 Task: Create a task in Outlook with the subject 'Update Client Database.' Include detailed instructions, set the start date to July 18, 2023, the due date to July 30, 2023, and set the priority to high.
Action: Mouse moved to (11, 160)
Screenshot: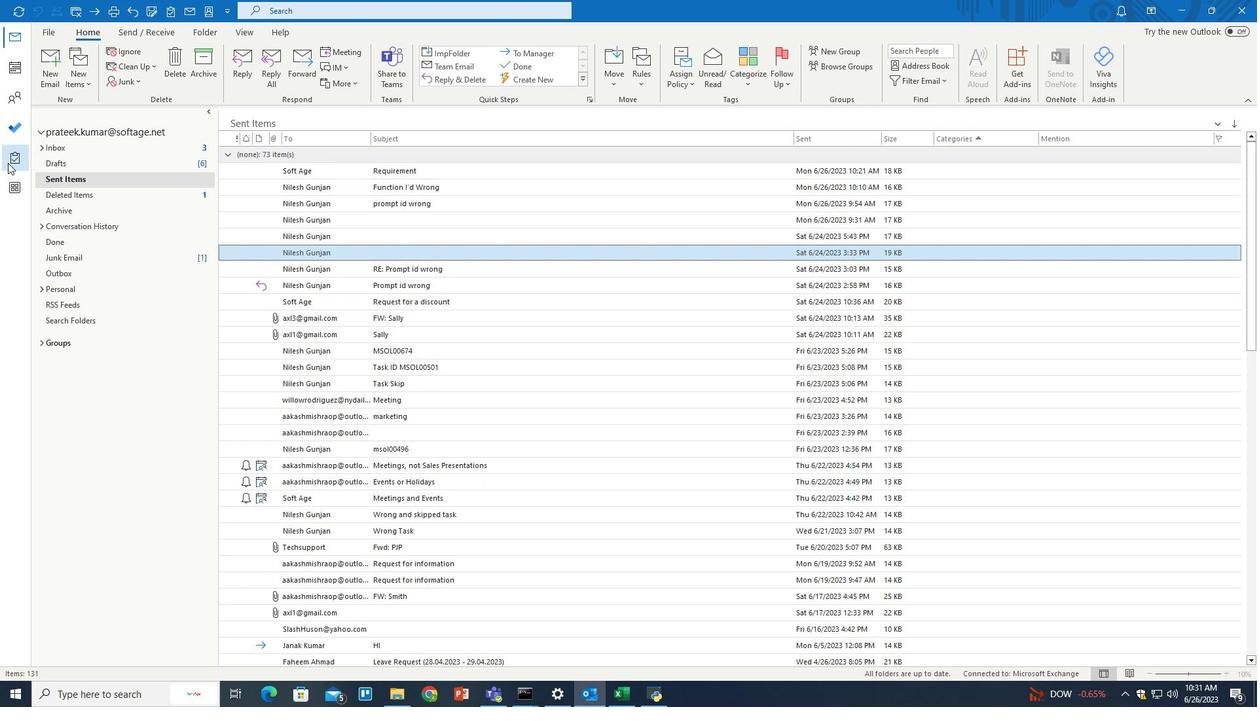 
Action: Mouse pressed left at (11, 160)
Screenshot: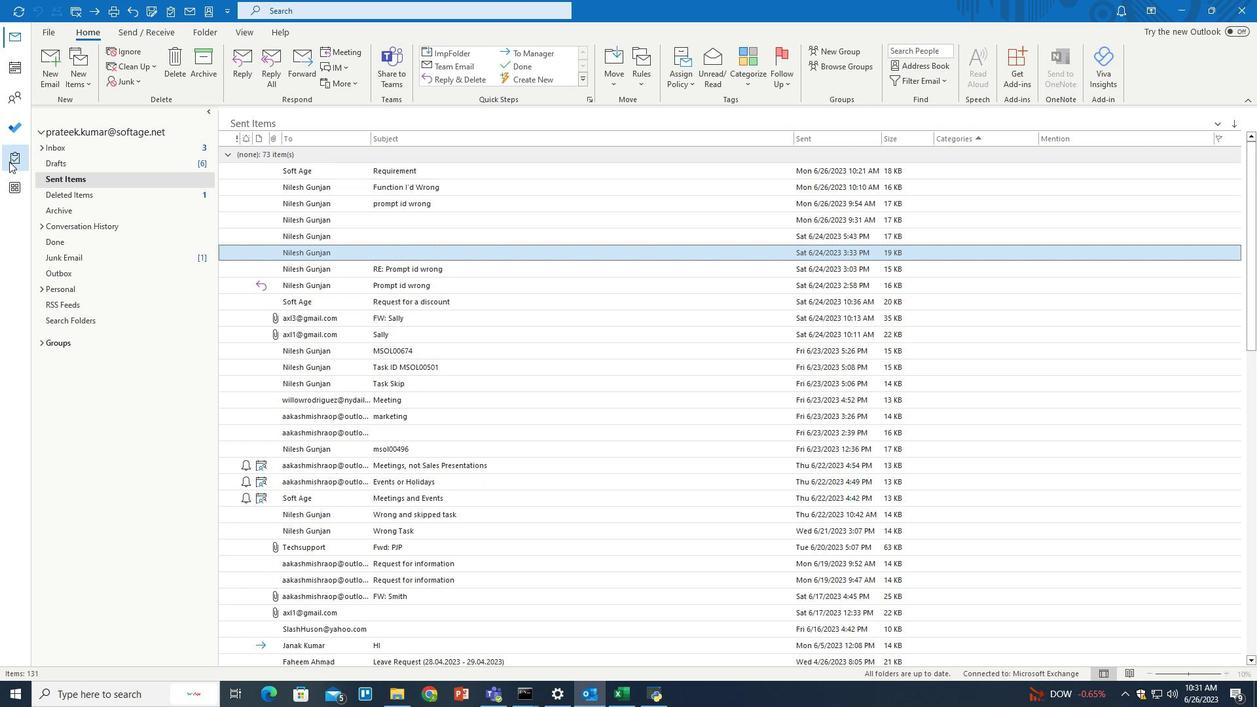 
Action: Mouse moved to (49, 67)
Screenshot: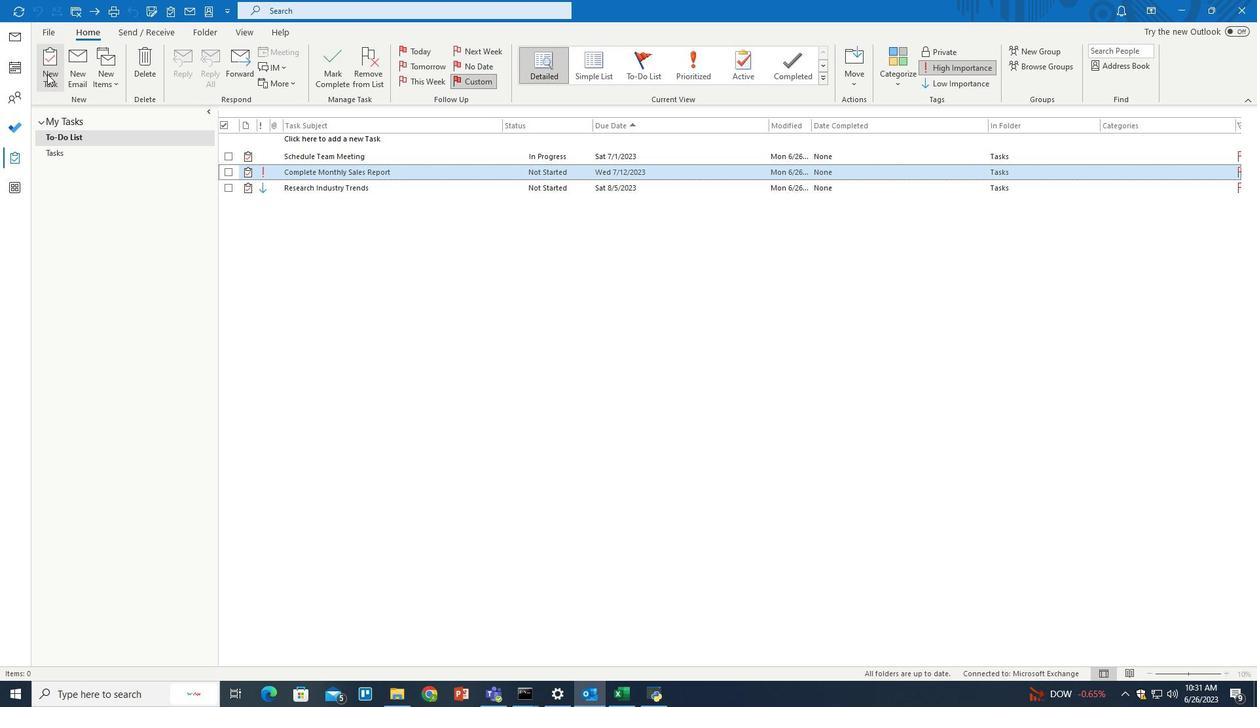 
Action: Mouse pressed left at (49, 67)
Screenshot: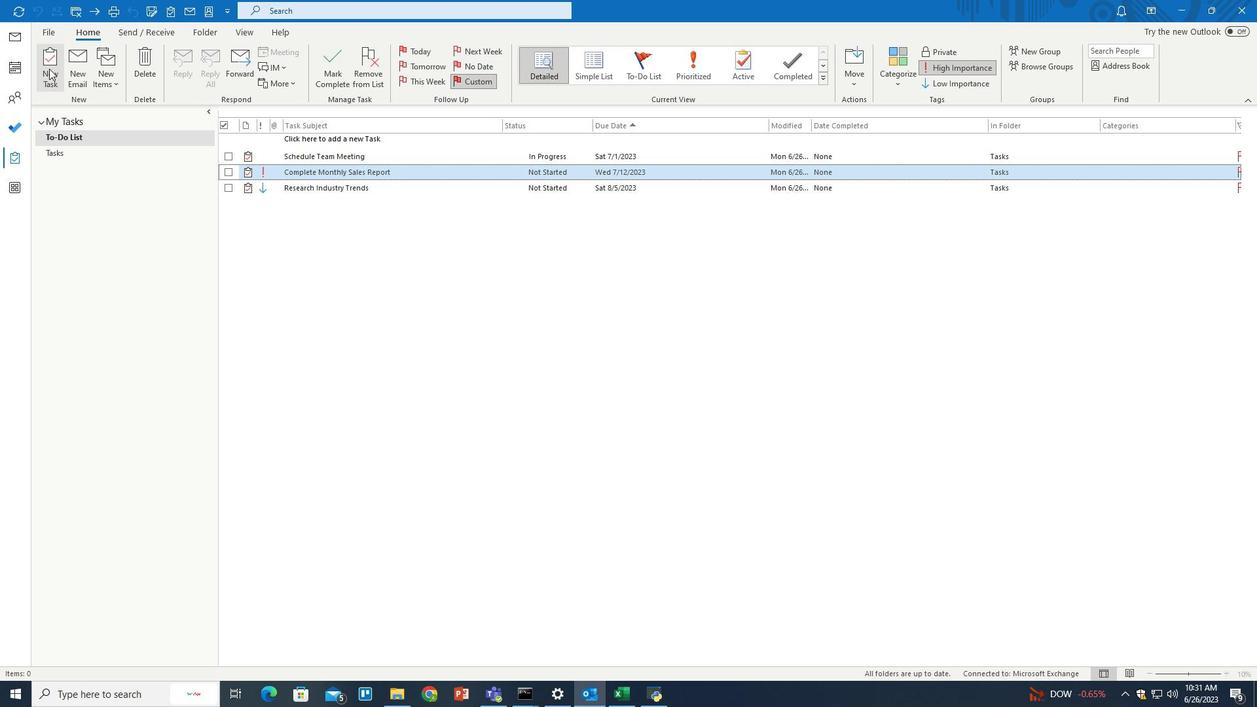 
Action: Mouse moved to (221, 134)
Screenshot: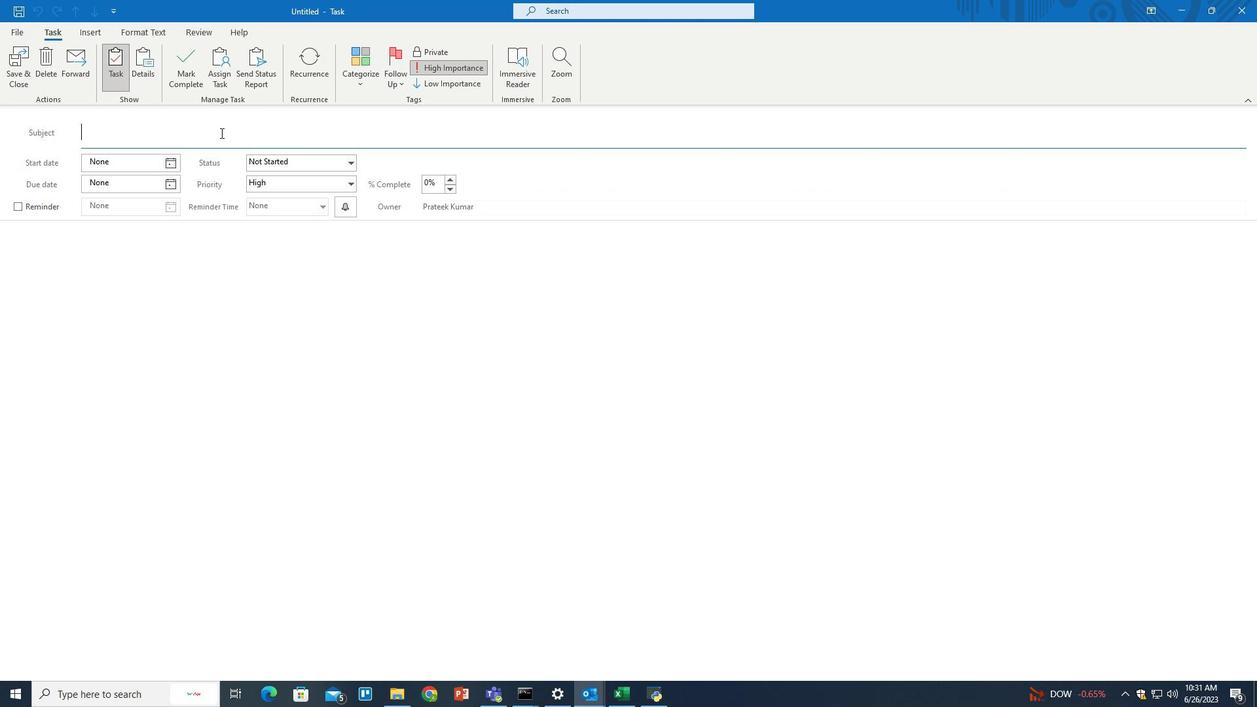 
Action: Mouse pressed left at (221, 134)
Screenshot: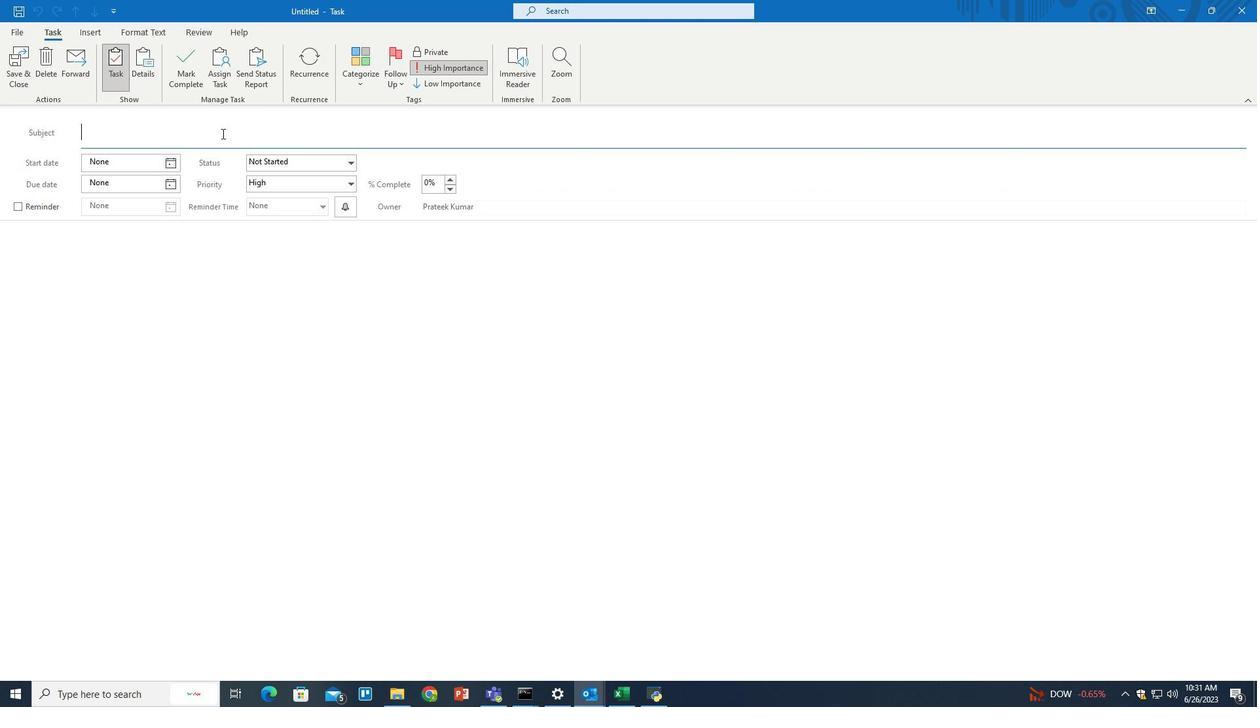 
Action: Key pressed <Key.shift>Update<Key.space><Key.shift>Client<Key.space><Key.shift>Dataa<Key.backspace>base
Screenshot: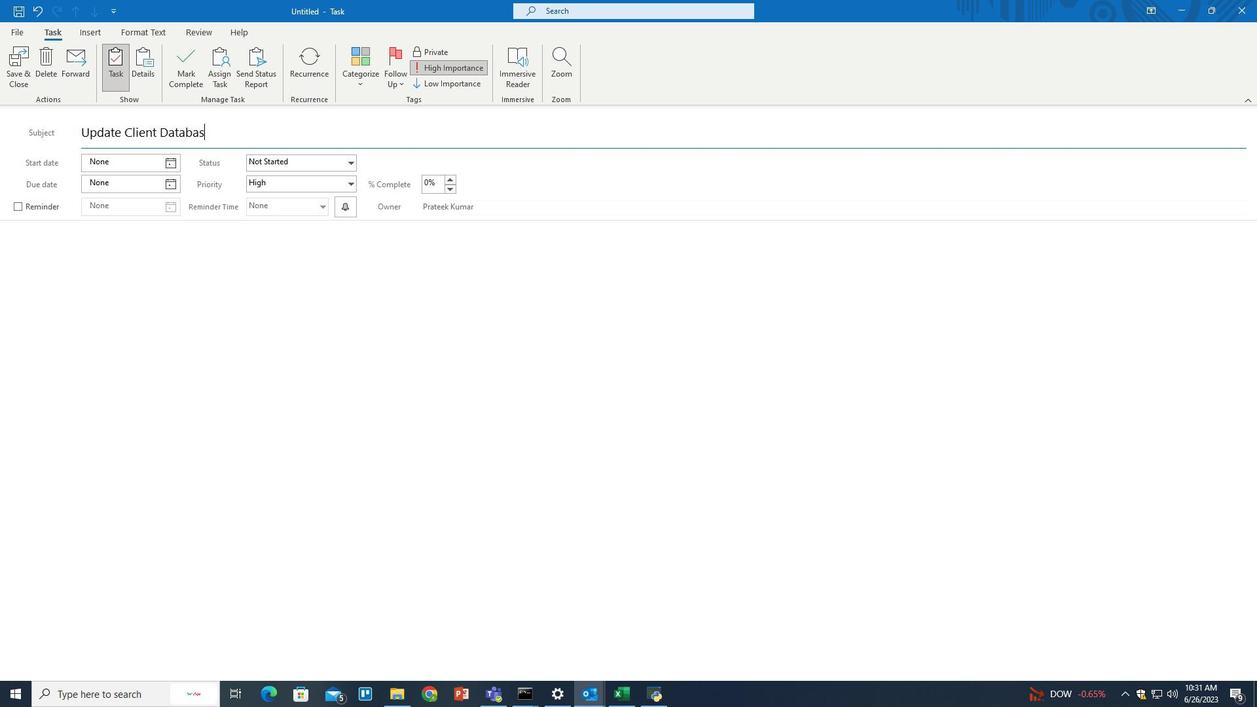 
Action: Mouse moved to (281, 265)
Screenshot: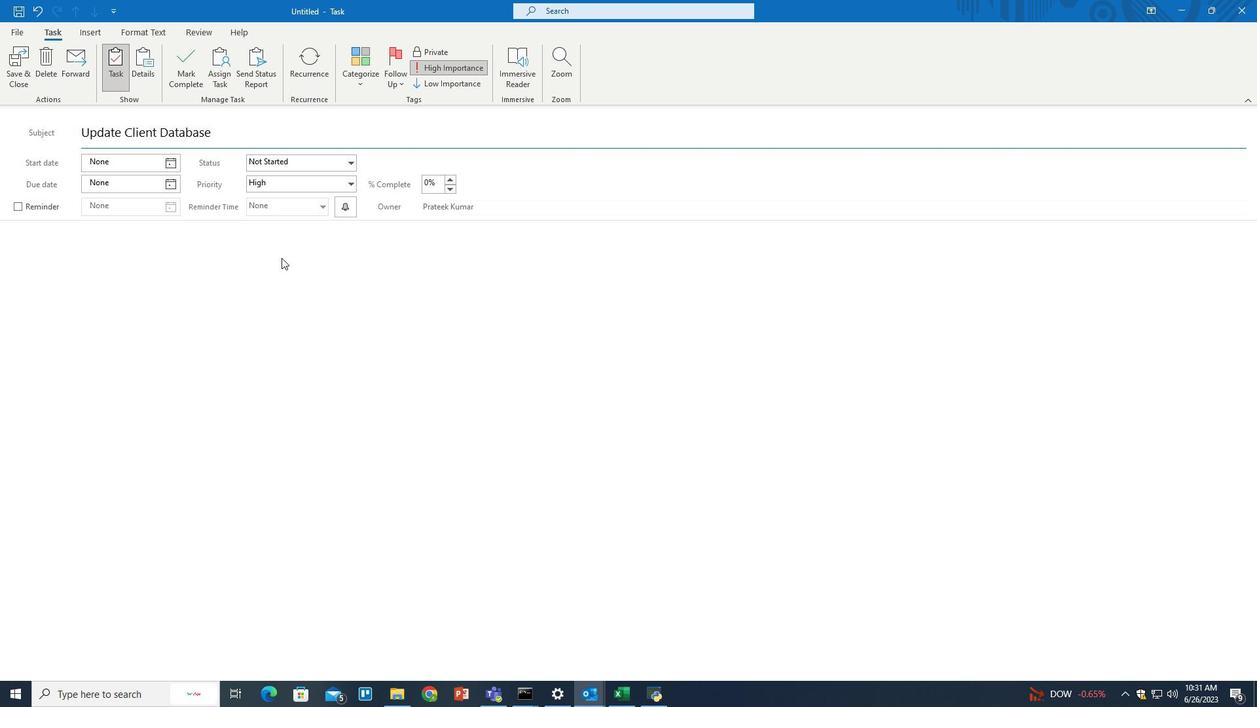 
Action: Mouse pressed left at (281, 265)
Screenshot: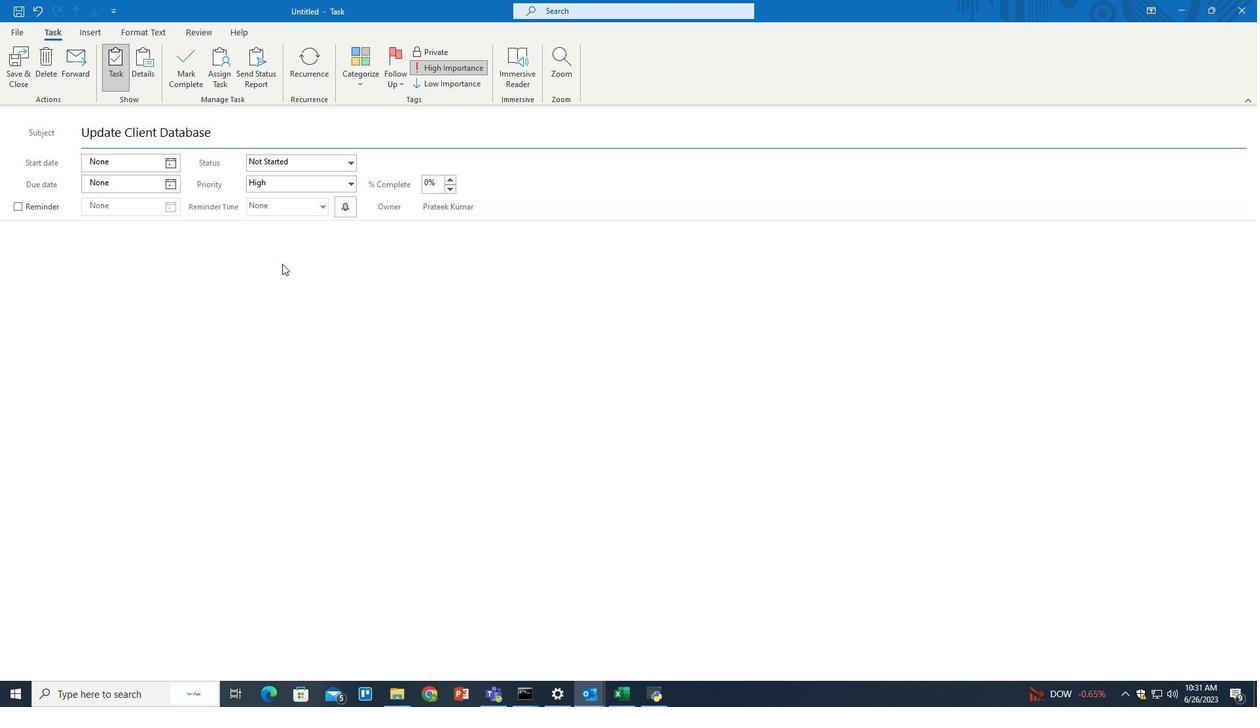 
Action: Key pressed <Key.shift><Key.shift><Key.shift><Key.shift><Key.shift><Key.shift>Review<Key.space>and<Key.space>update<Key.space>the<Key.space>client<Key.space>database<Key.space>with<Key.space>accurate<Key.space>contact<Key.space>information,<Key.space>recent<Key.space>interactions,<Key.space>and<Key.space>any<Key.space>relevant<Key.space>notes<Key.space>or<Key.space>updates.<Key.space><Key.shift>Ensure<Key.space>data<Key.space>intergrity<Key.space>and<Key.space>completeness.
Screenshot: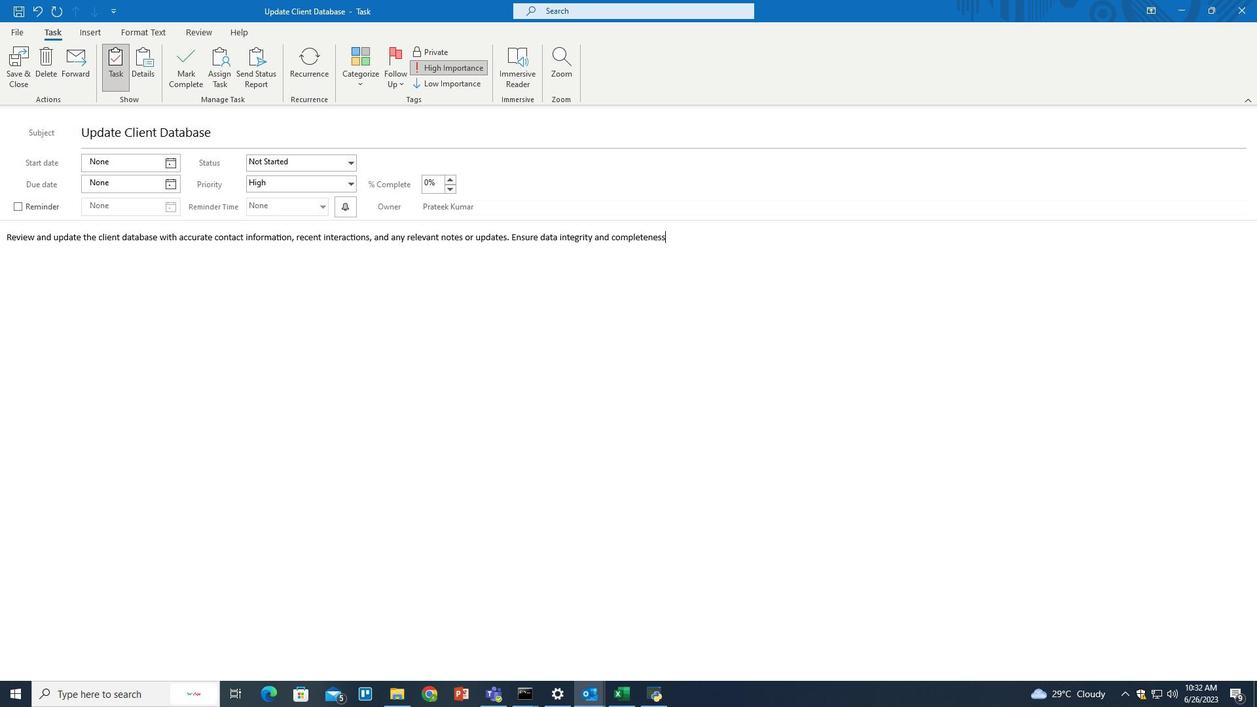 
Action: Mouse moved to (170, 164)
Screenshot: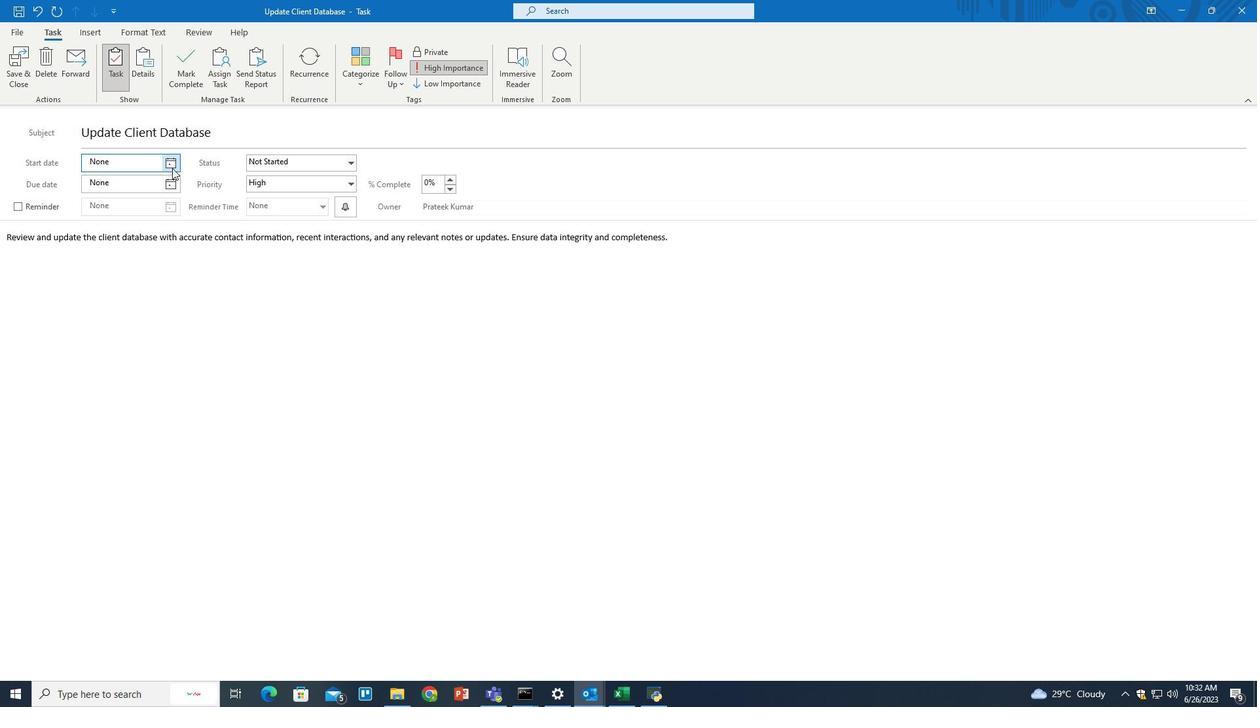 
Action: Mouse pressed left at (170, 164)
Screenshot: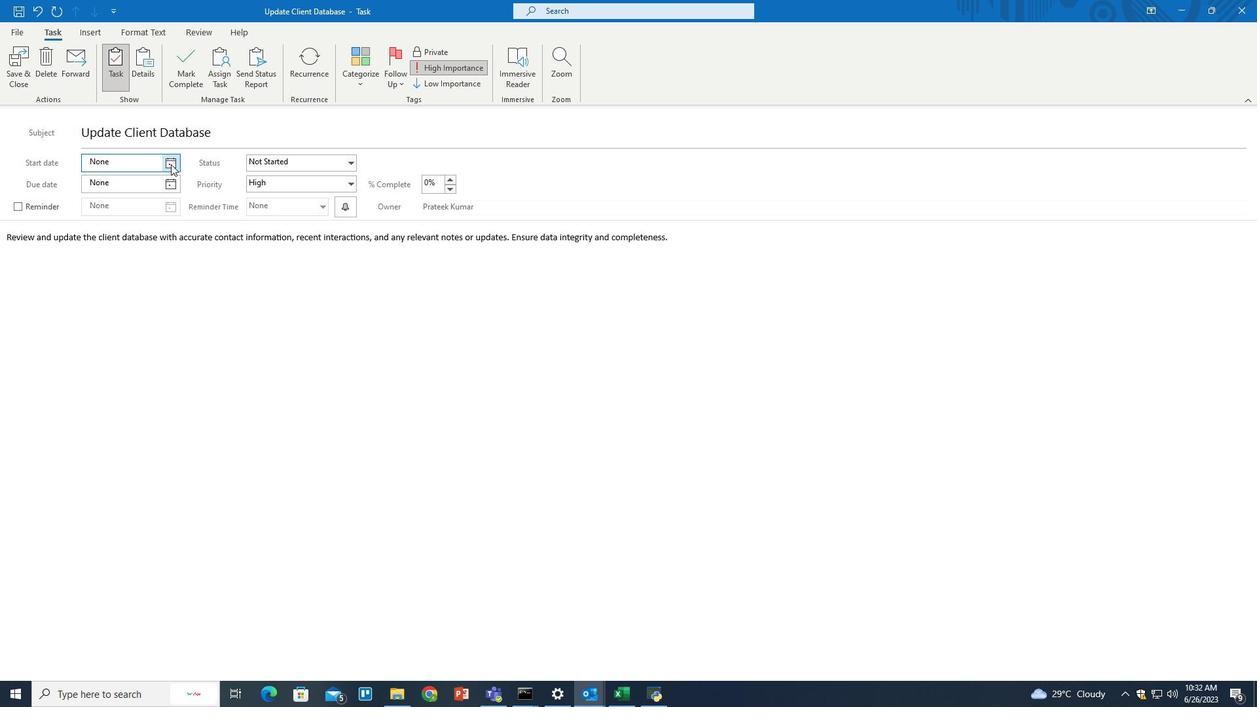 
Action: Mouse moved to (170, 180)
Screenshot: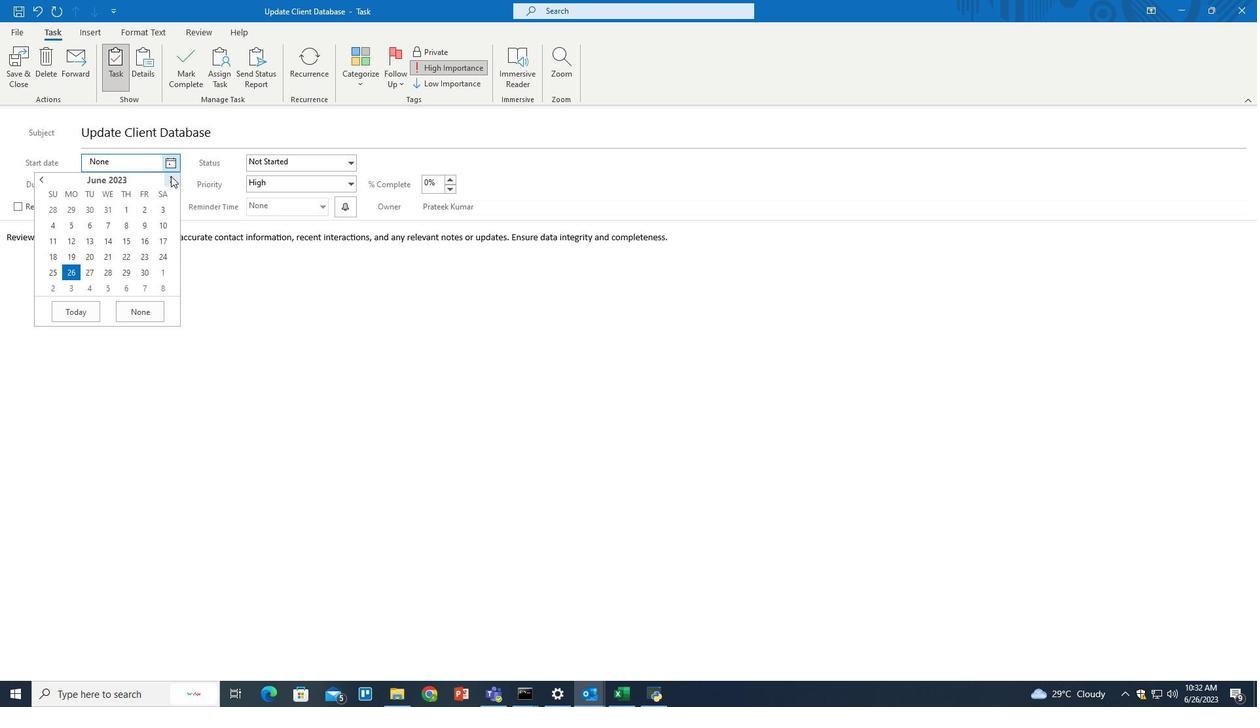 
Action: Mouse pressed left at (170, 180)
Screenshot: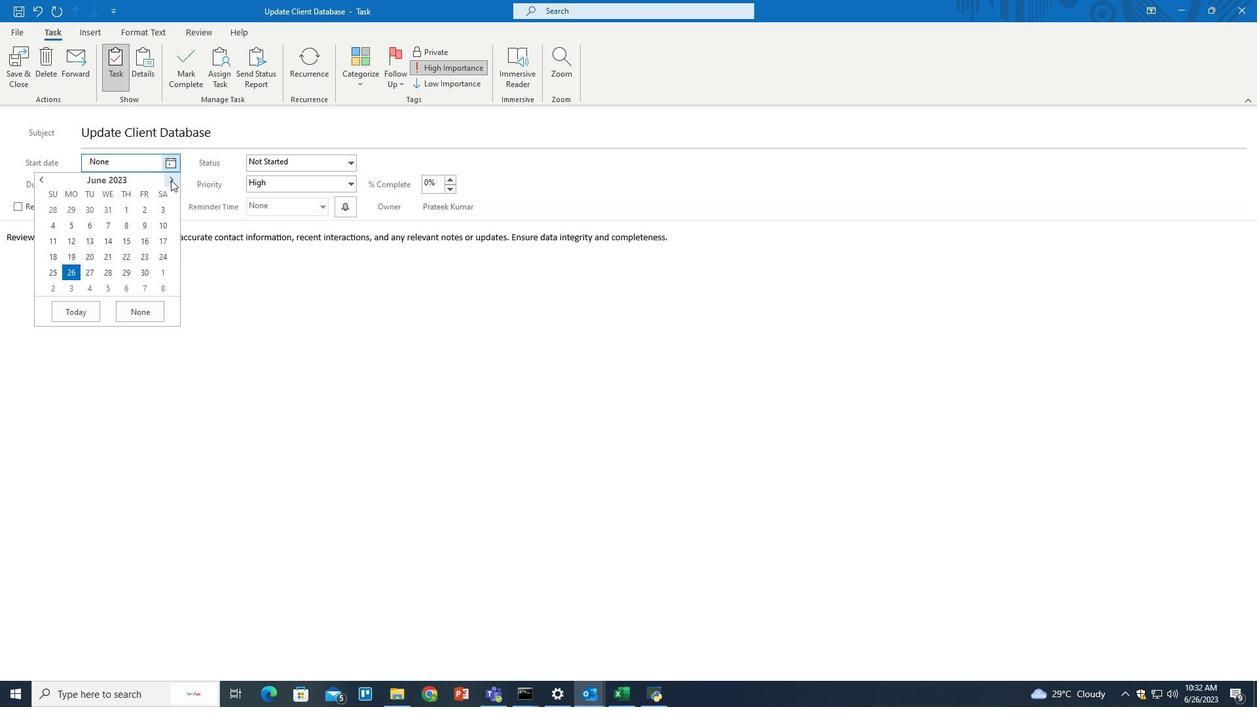 
Action: Mouse moved to (89, 253)
Screenshot: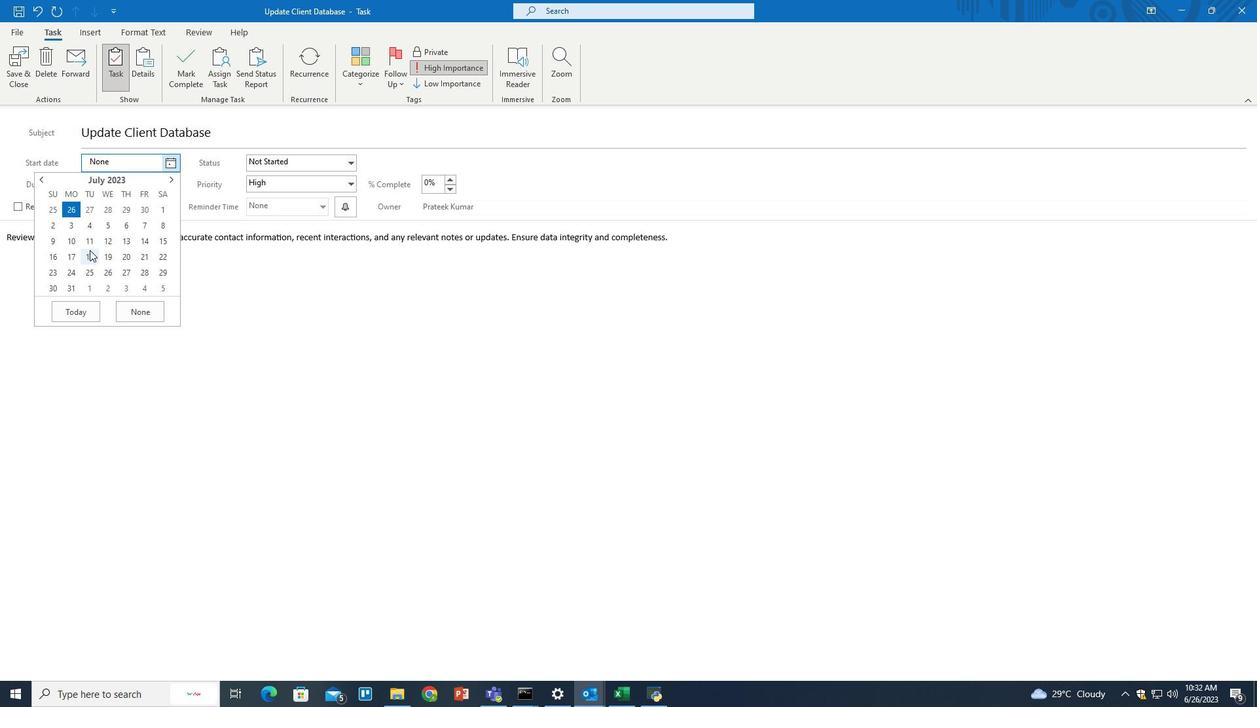 
Action: Mouse pressed left at (89, 253)
Screenshot: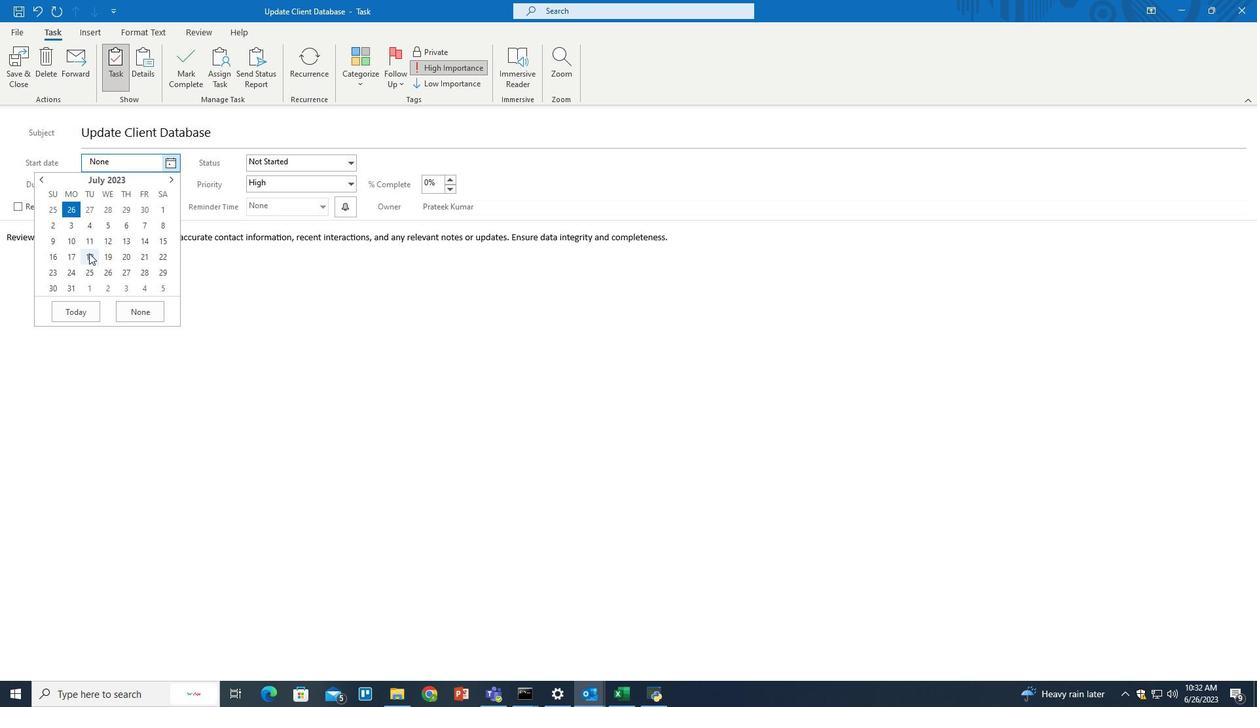 
Action: Mouse moved to (170, 187)
Screenshot: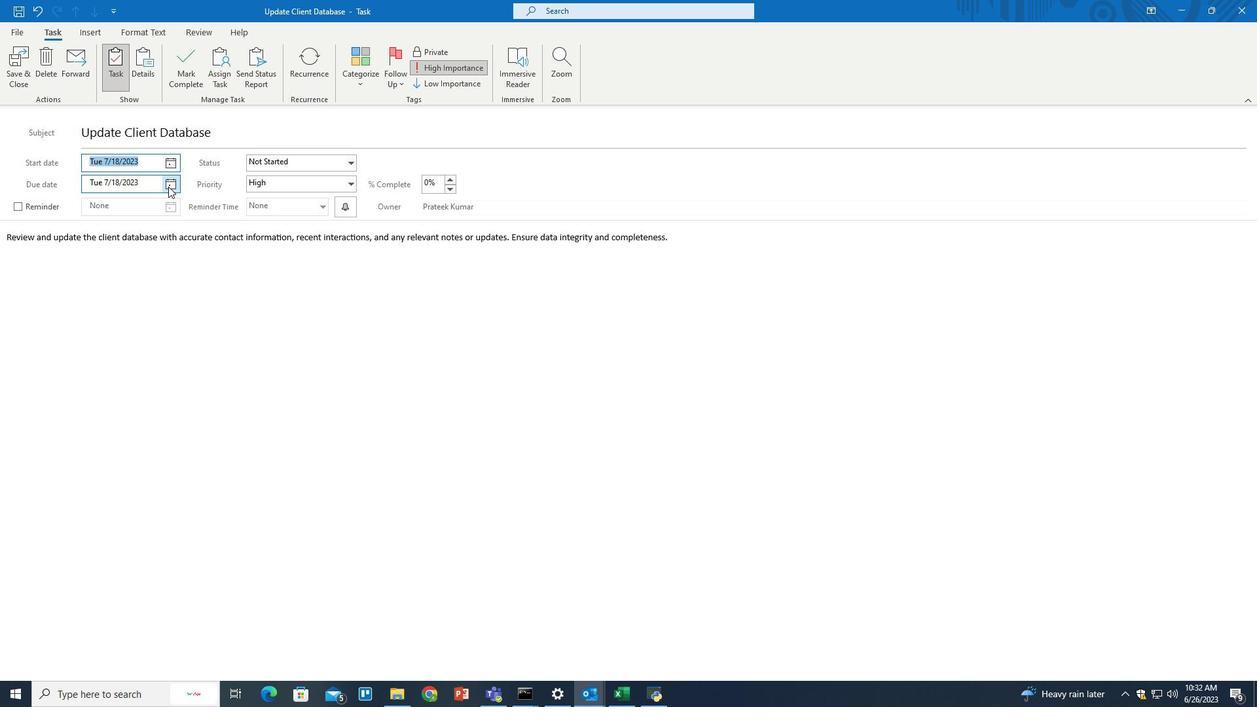 
Action: Mouse pressed left at (170, 187)
Screenshot: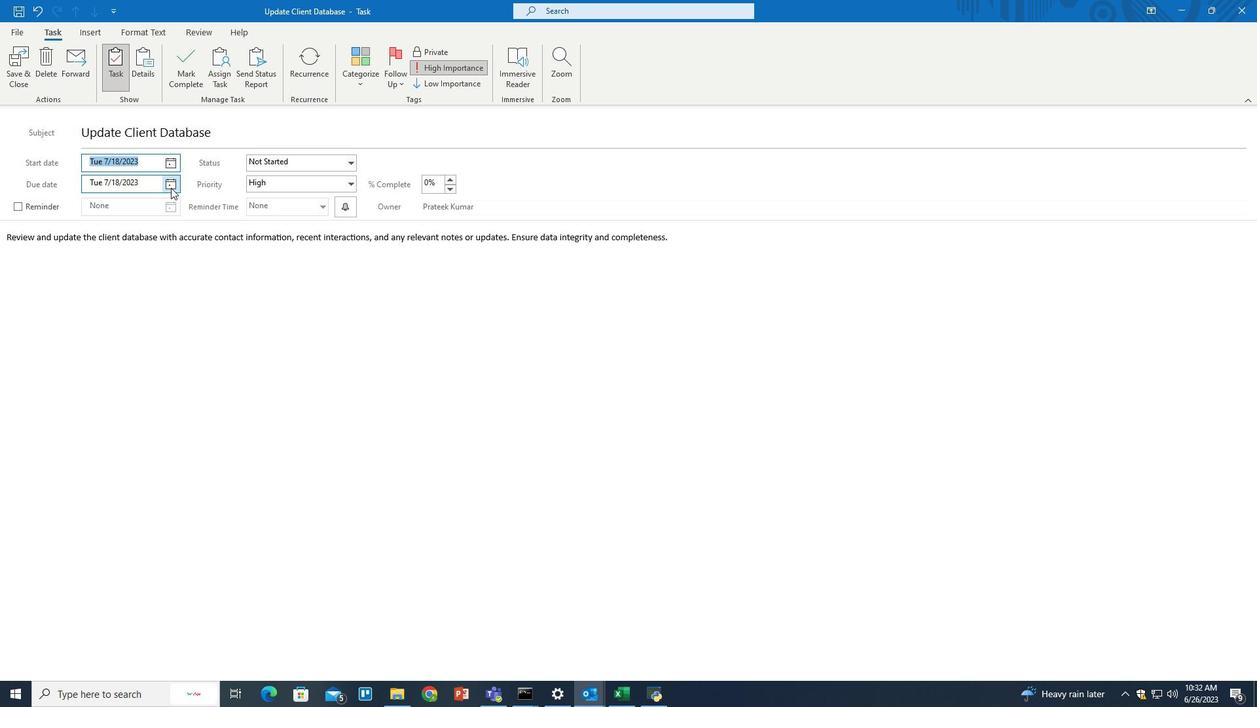 
Action: Mouse moved to (51, 306)
Screenshot: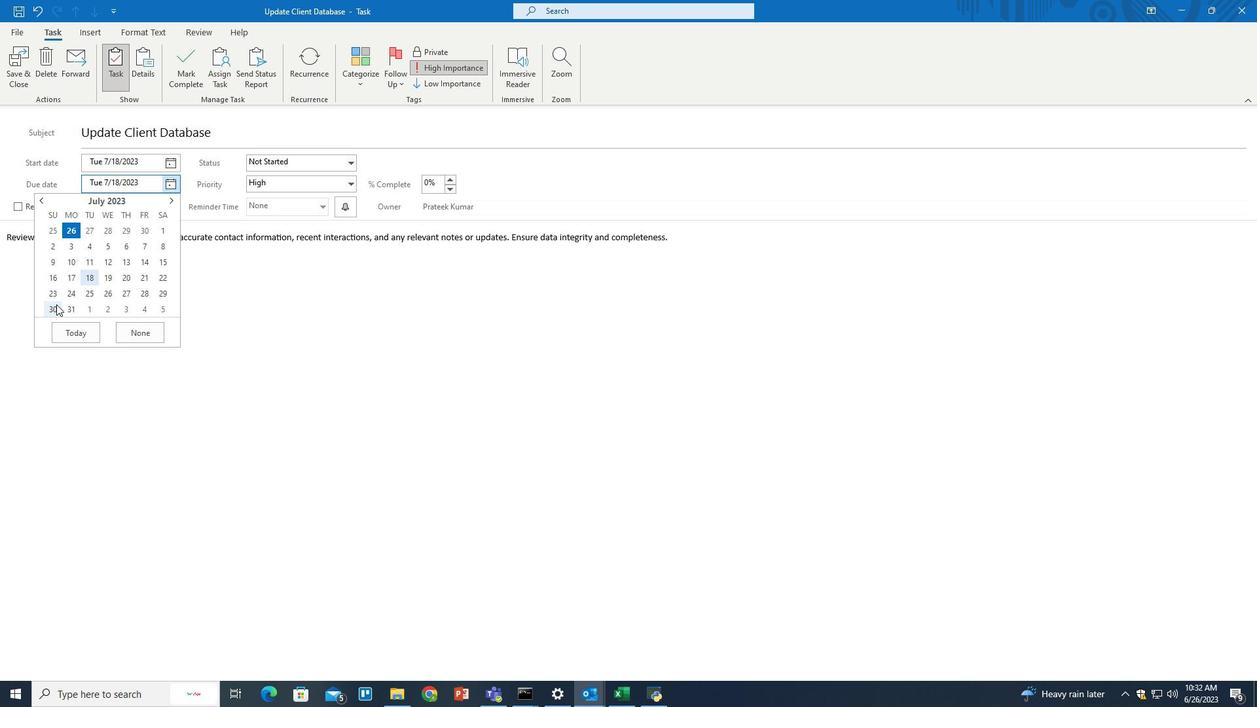 
Action: Mouse pressed left at (51, 306)
Screenshot: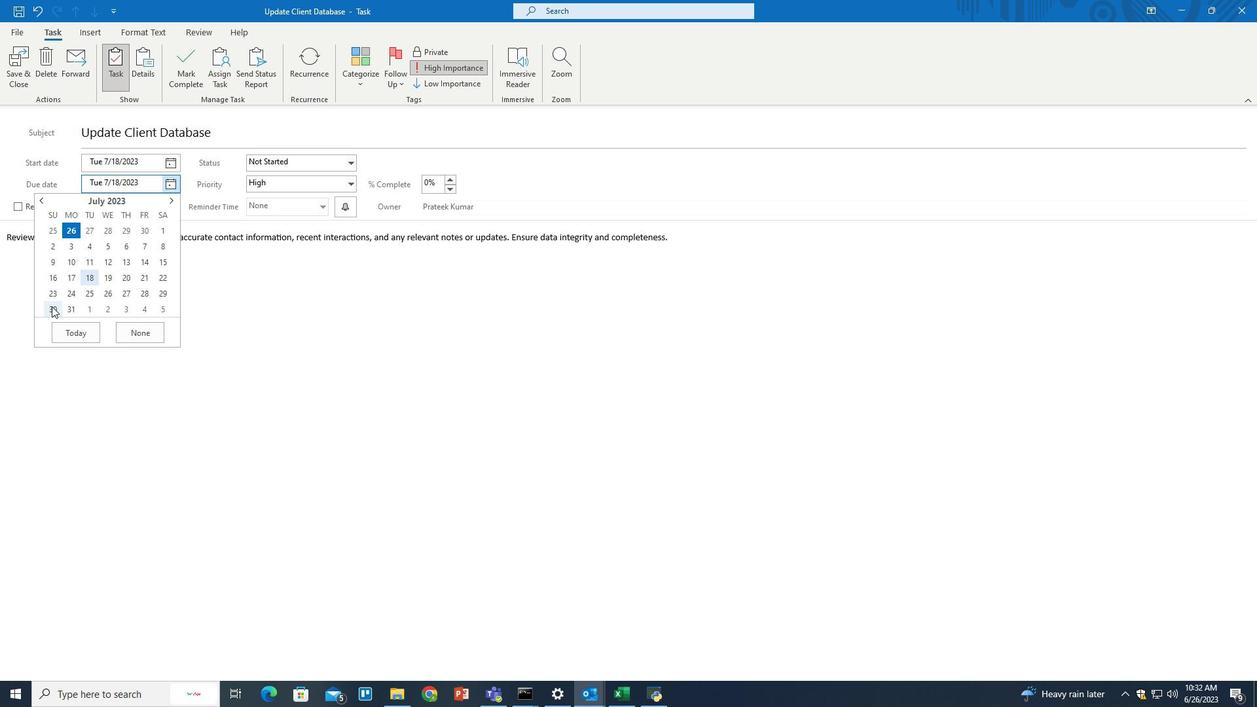 
Action: Mouse moved to (354, 188)
Screenshot: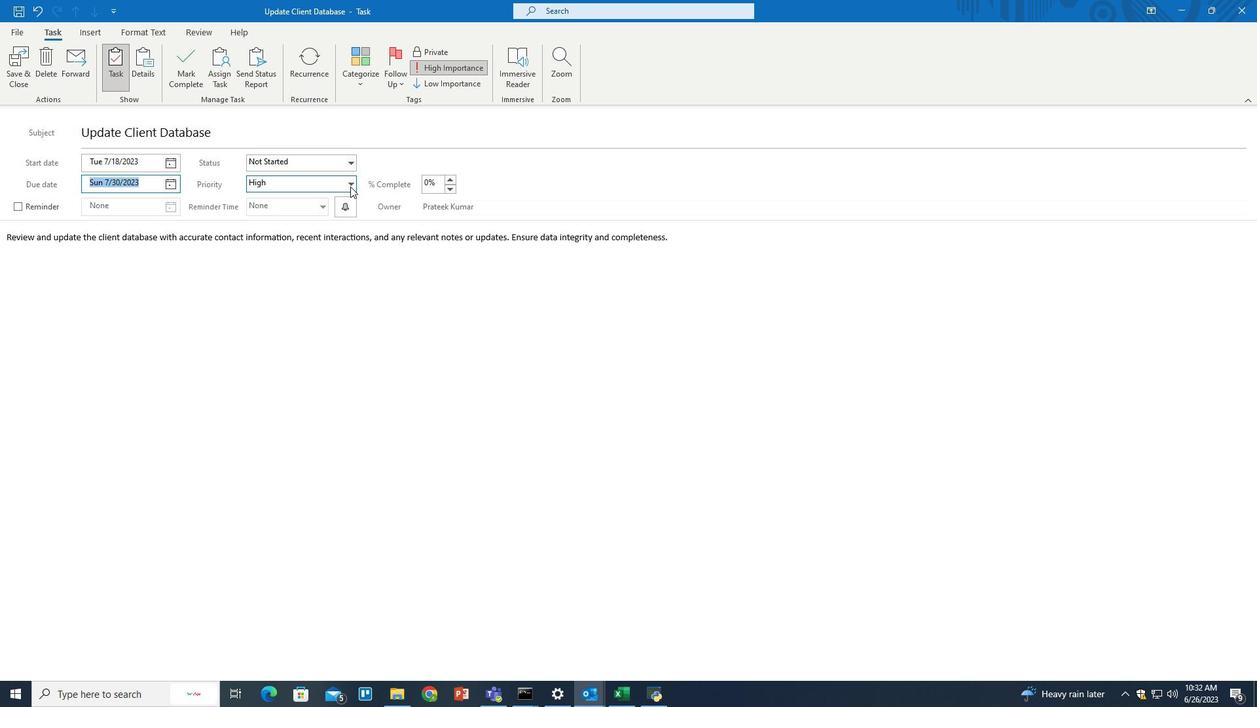 
Action: Mouse pressed left at (354, 188)
Screenshot: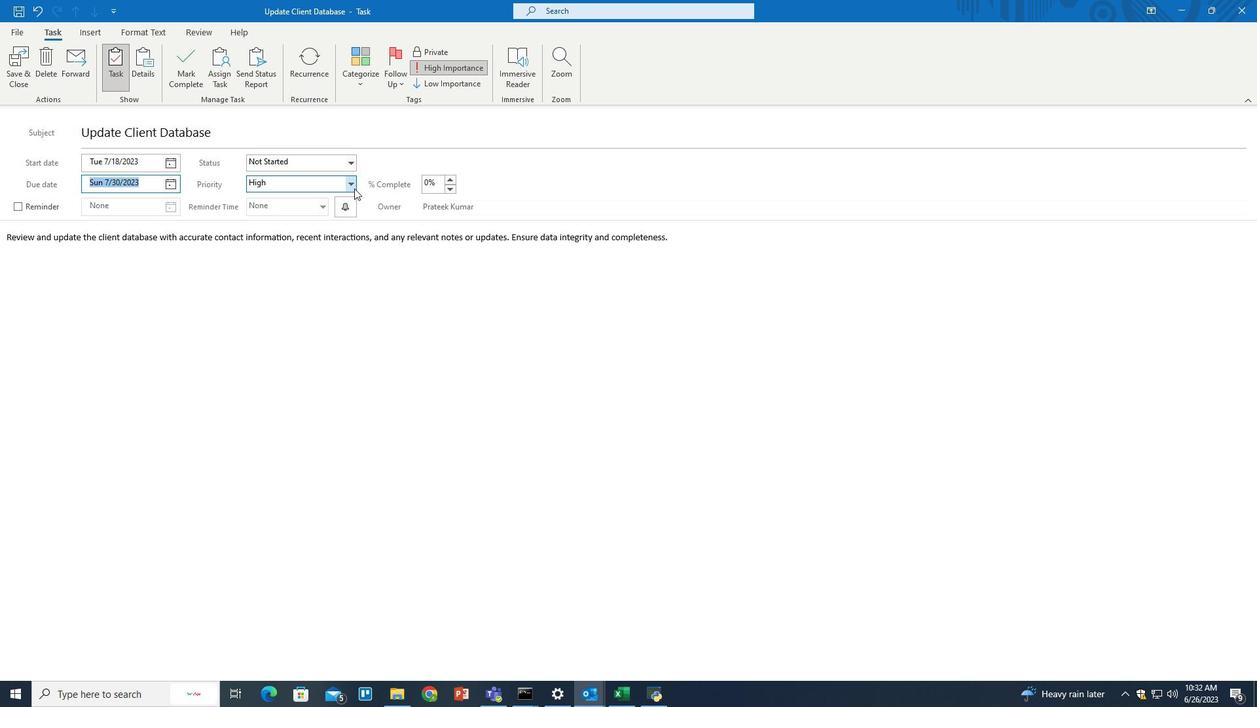
Action: Mouse moved to (277, 215)
Screenshot: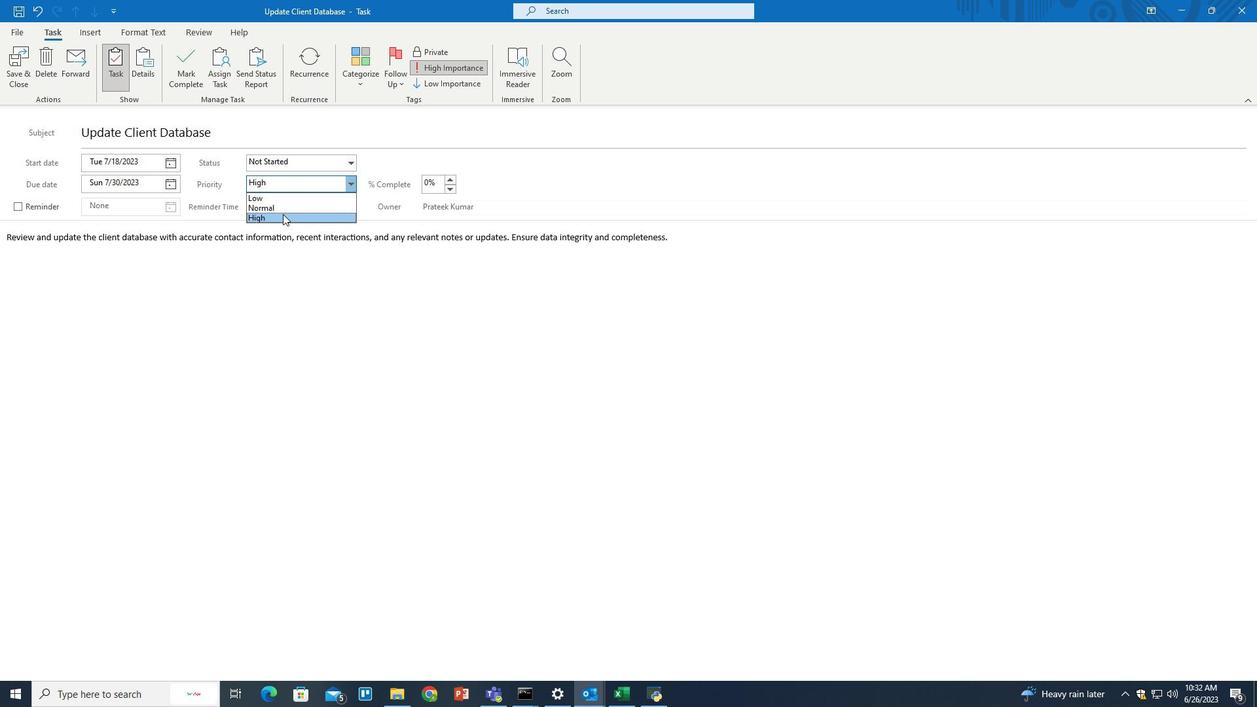 
Action: Mouse pressed left at (277, 215)
Screenshot: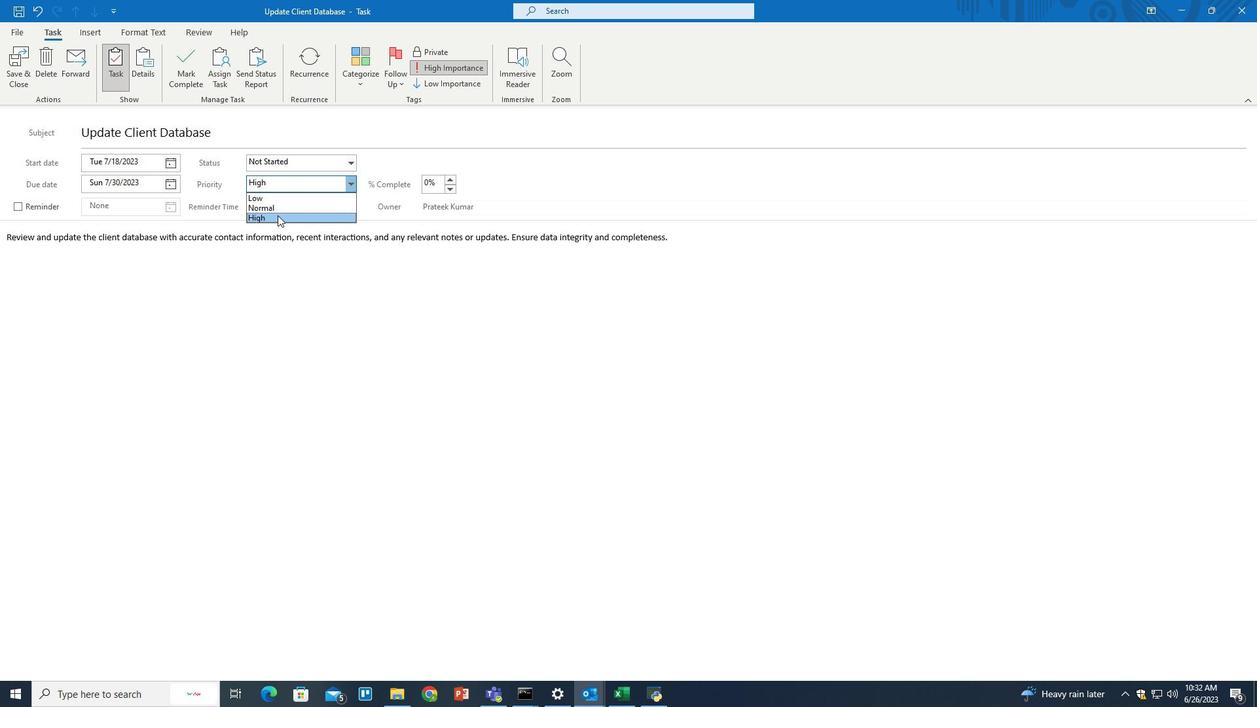 
Action: Mouse moved to (350, 160)
Screenshot: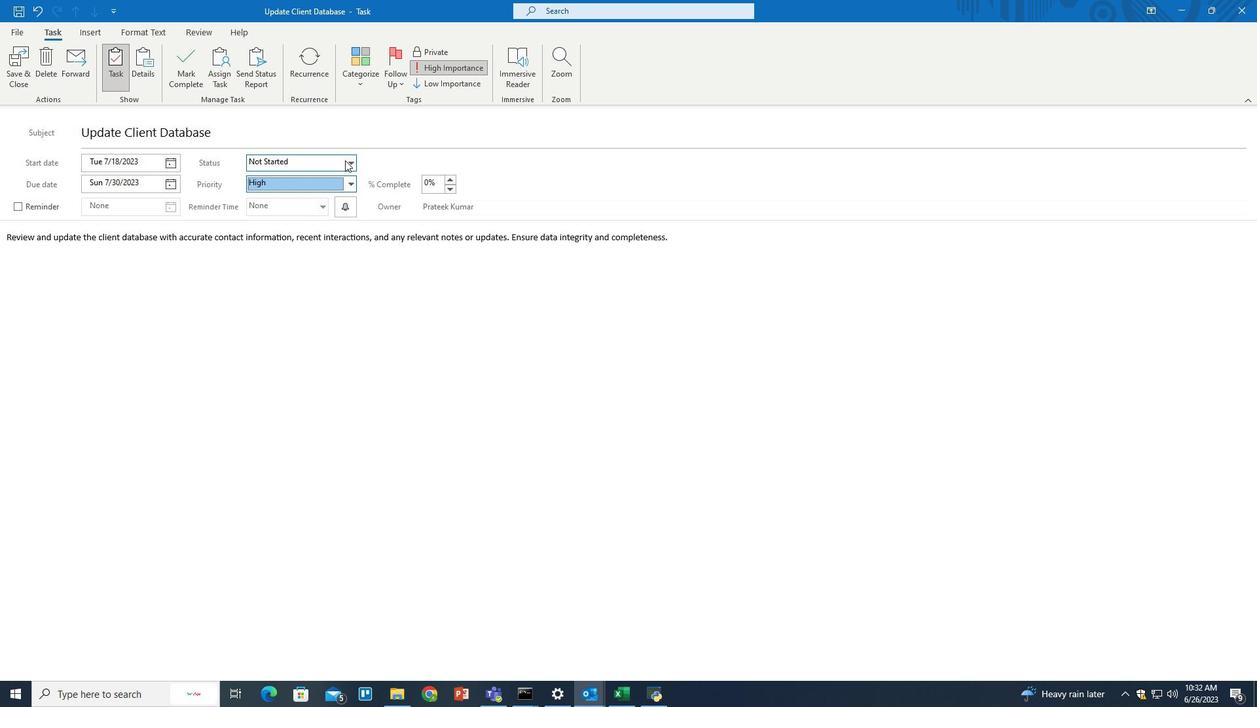 
Action: Mouse pressed left at (350, 160)
Screenshot: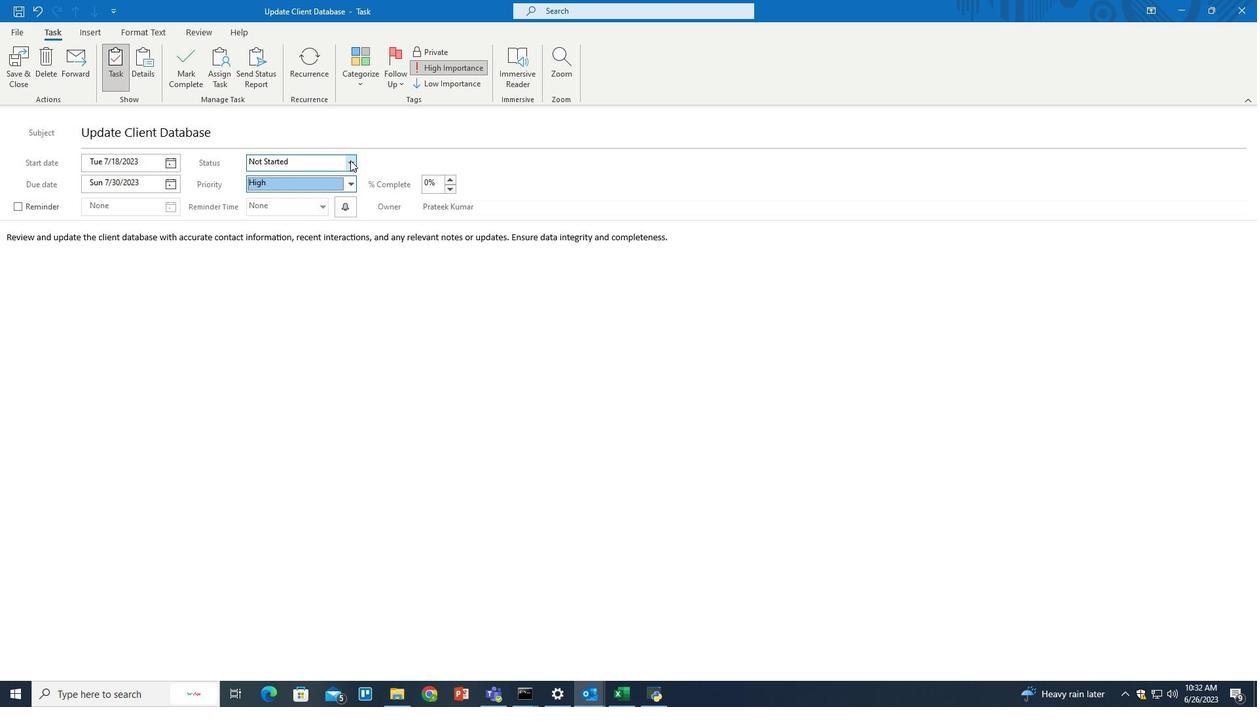
Action: Mouse moved to (304, 184)
Screenshot: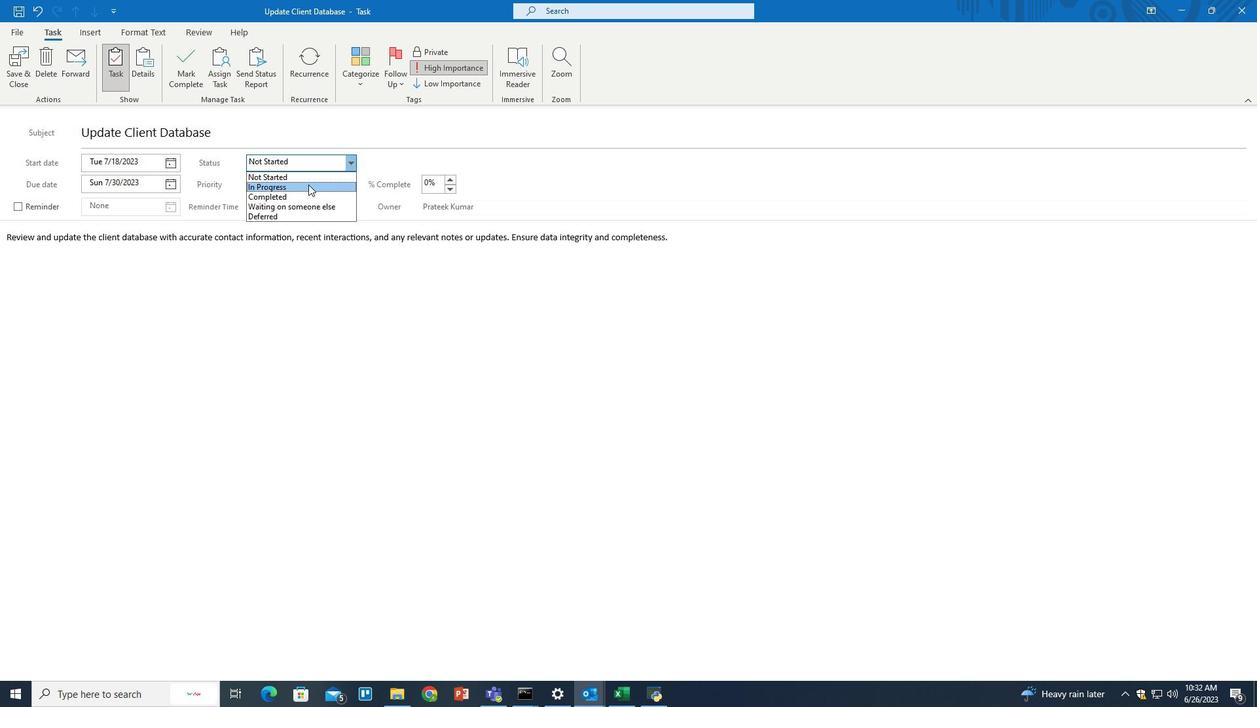 
Action: Mouse pressed left at (304, 184)
Screenshot: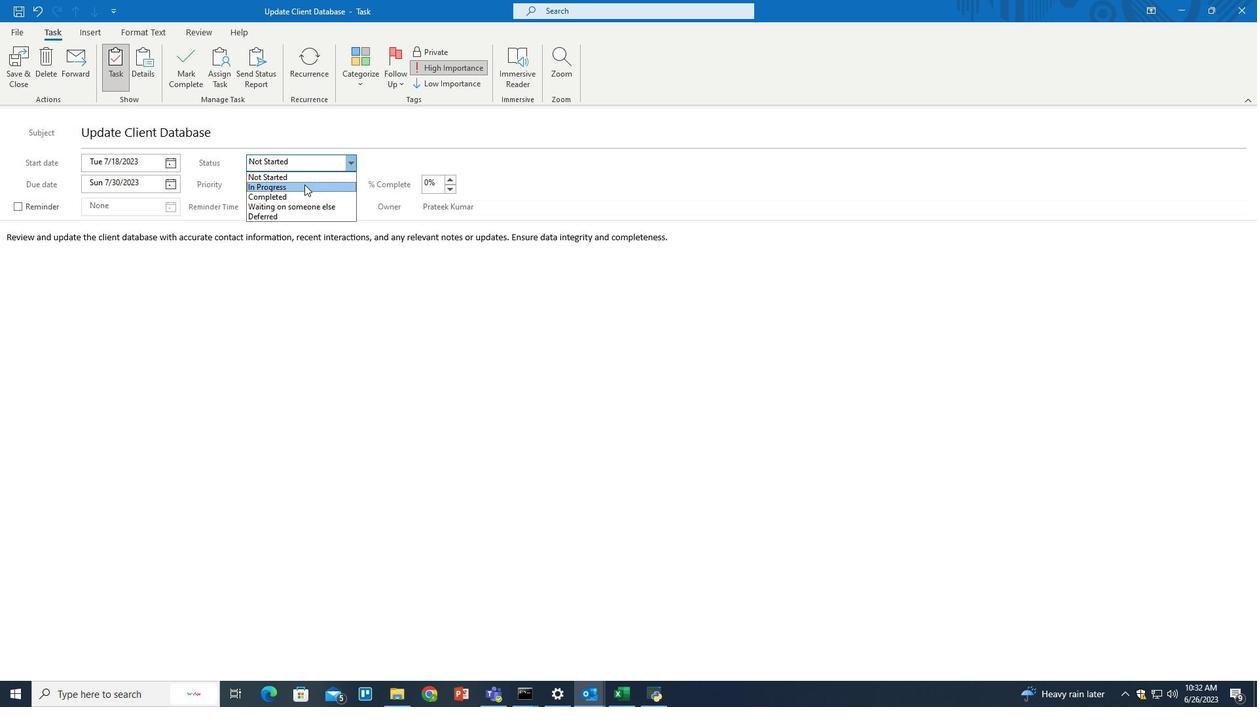
Action: Mouse moved to (450, 178)
Screenshot: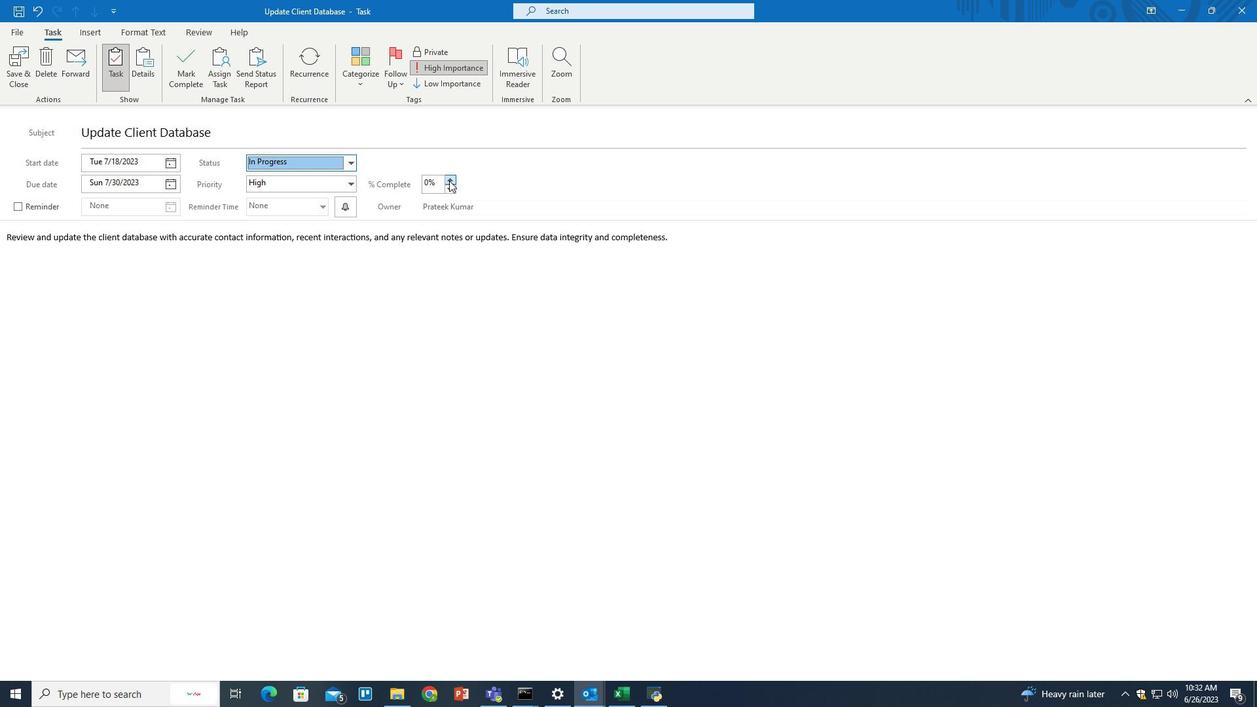 
Action: Mouse pressed left at (450, 178)
Screenshot: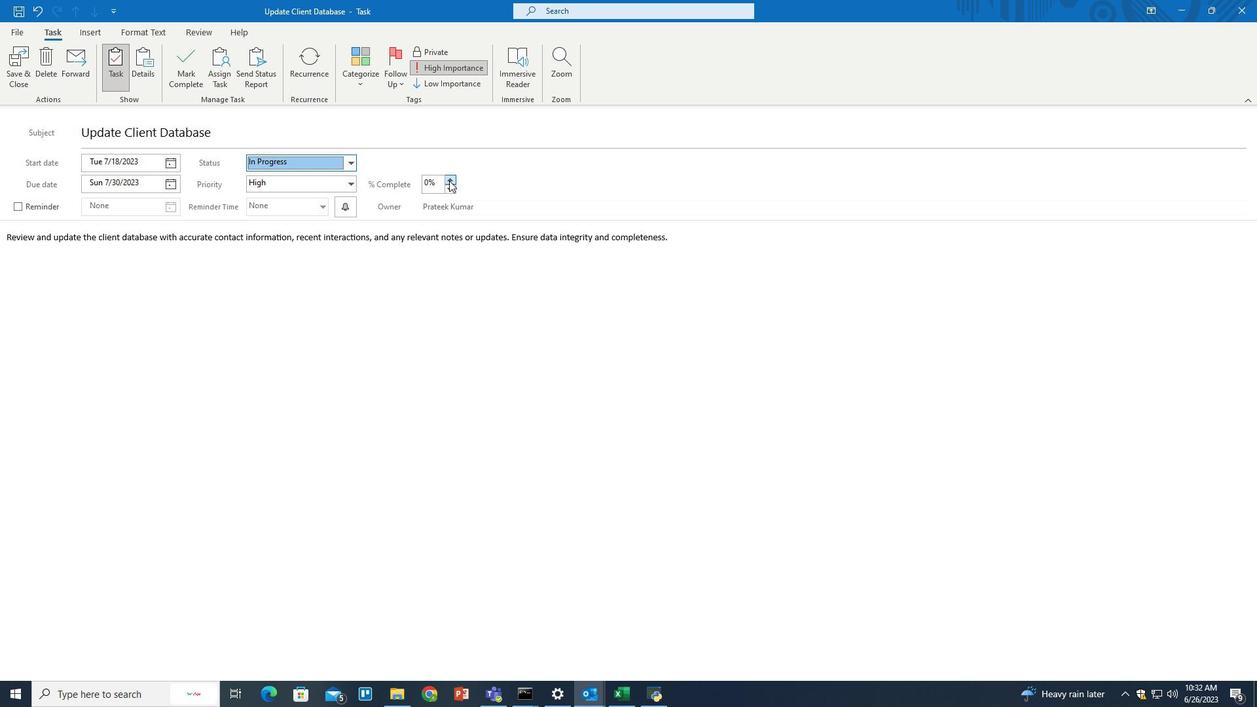 
Action: Mouse moved to (24, 60)
Screenshot: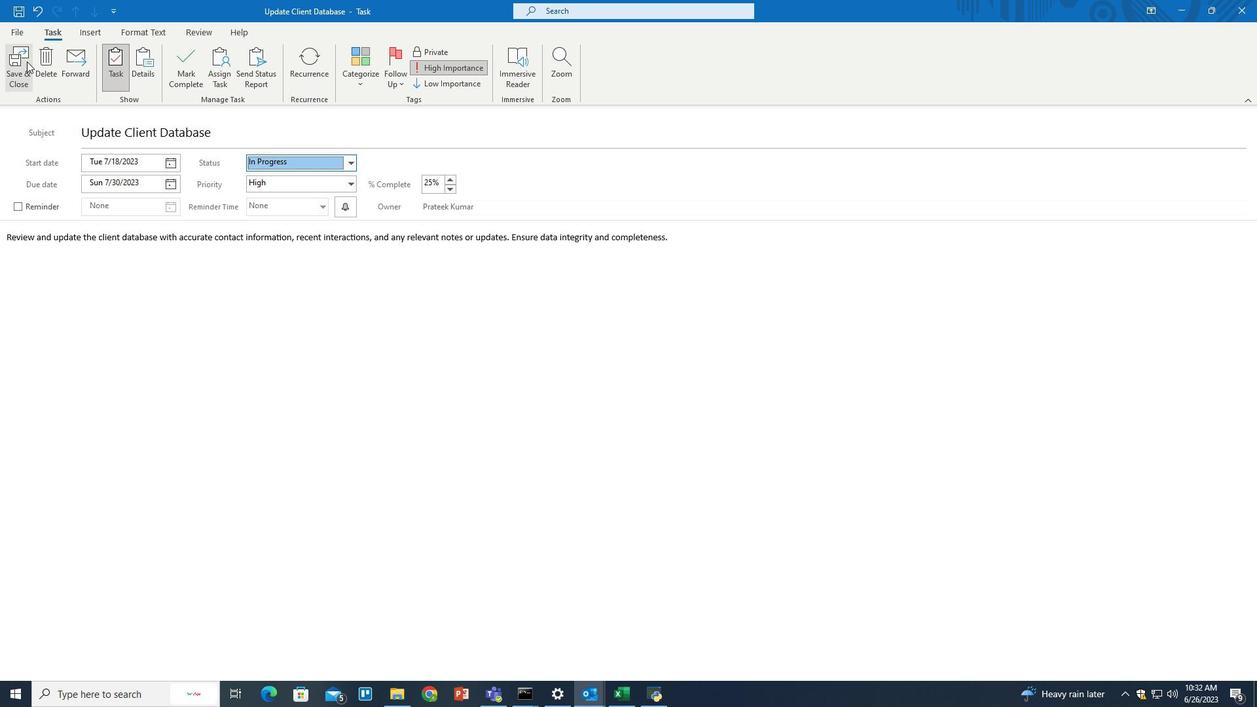 
Action: Mouse pressed left at (24, 60)
Screenshot: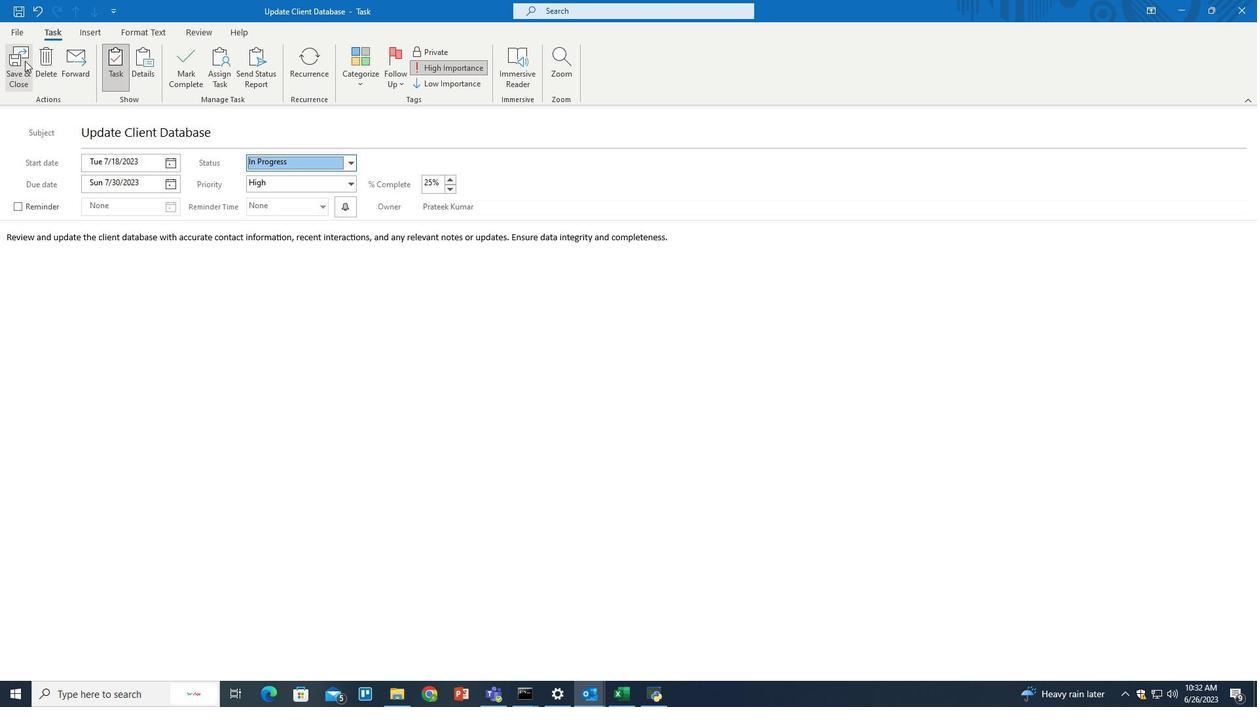 
Action: Mouse moved to (417, 339)
Screenshot: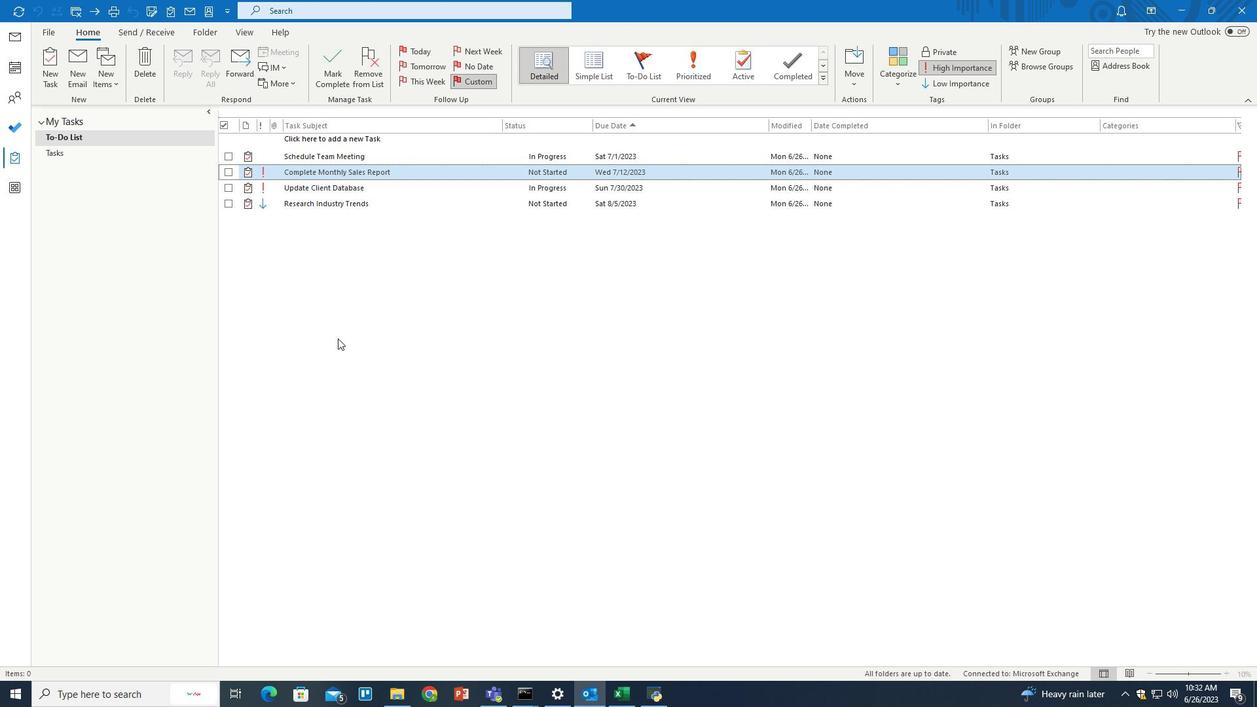 
